 Task: Open Card Card0000000070 in Board Board0000000018 in Workspace WS0000000006 in Trello. Add Member mailaustralia7@gmail.com to Card Card0000000070 in Board Board0000000018 in Workspace WS0000000006 in Trello. Add Blue Label titled Label0000000070 to Card Card0000000070 in Board Board0000000018 in Workspace WS0000000006 in Trello. Add Checklist CL0000000070 to Card Card0000000070 in Board Board0000000018 in Workspace WS0000000006 in Trello. Add Dates with Start Date as Sep 01 2023 and Due Date as Sep 30 2023 to Card Card0000000070 in Board Board0000000018 in Workspace WS0000000006 in Trello
Action: Mouse moved to (256, 394)
Screenshot: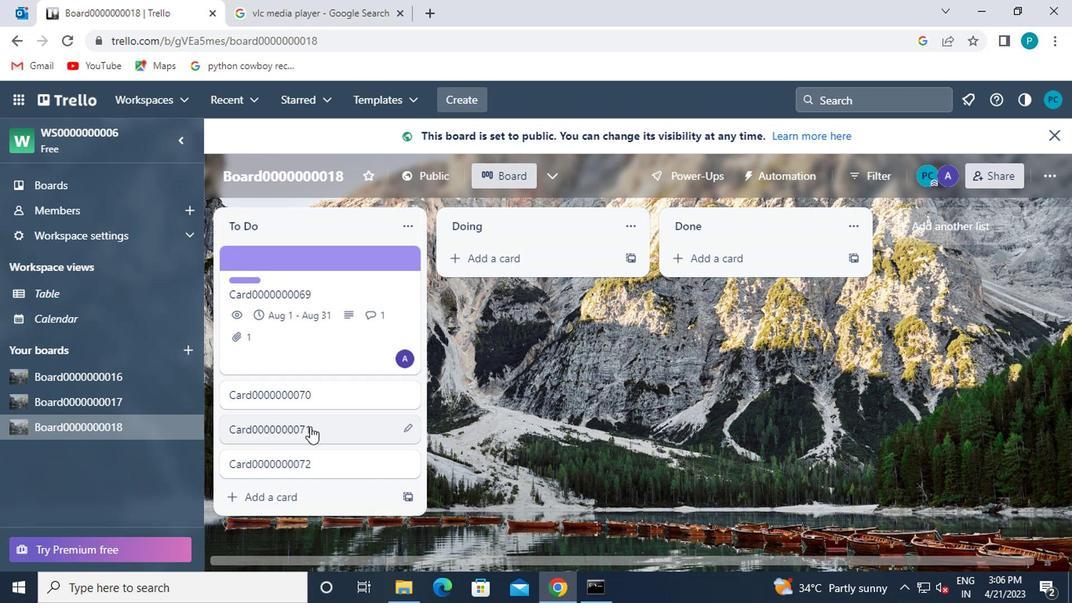 
Action: Mouse pressed left at (256, 394)
Screenshot: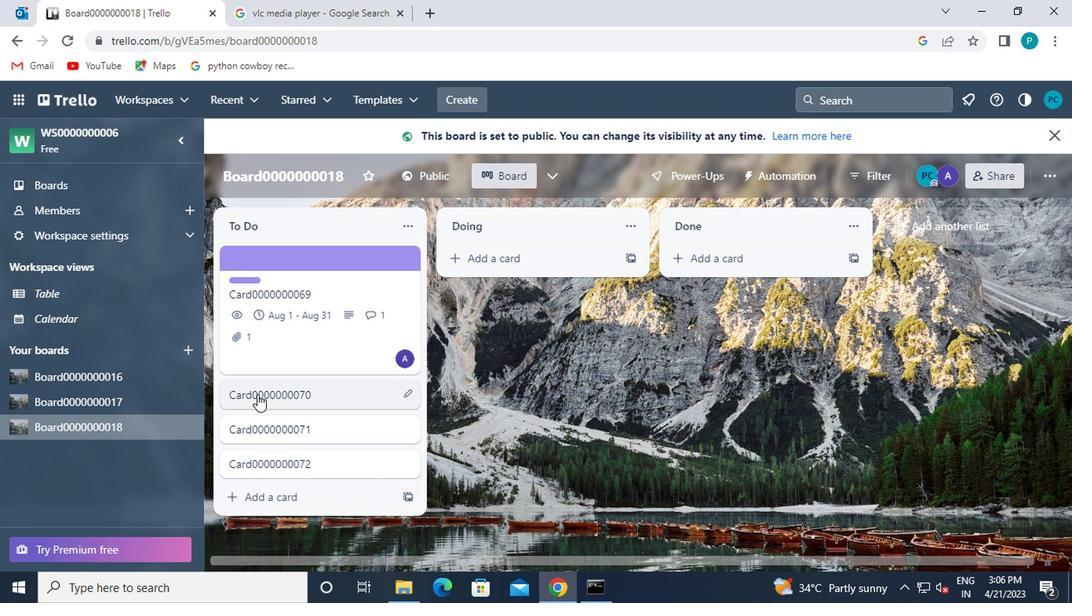 
Action: Mouse moved to (720, 282)
Screenshot: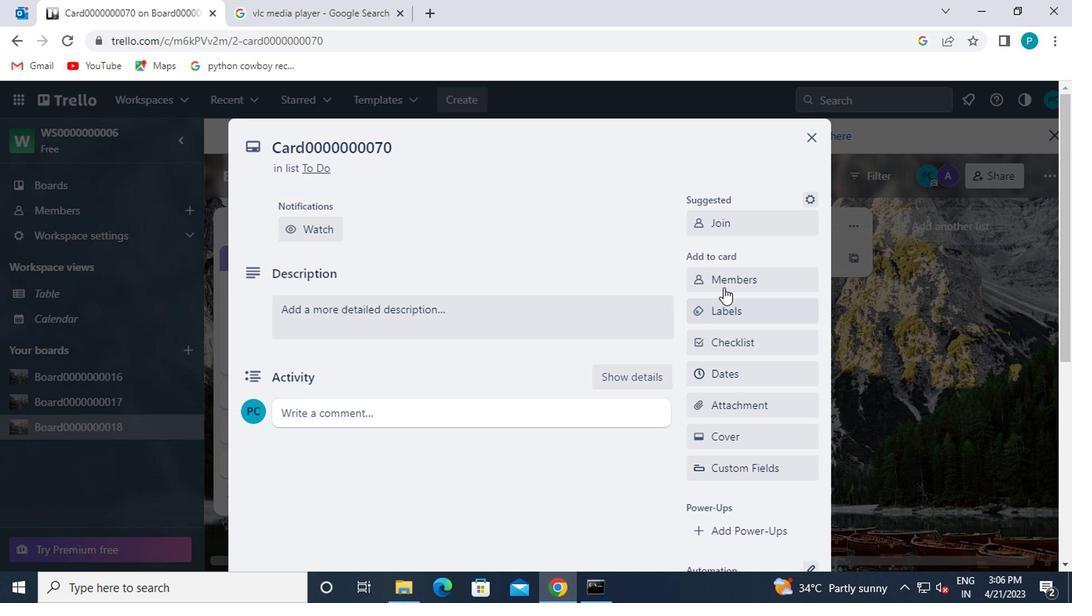 
Action: Mouse pressed left at (720, 282)
Screenshot: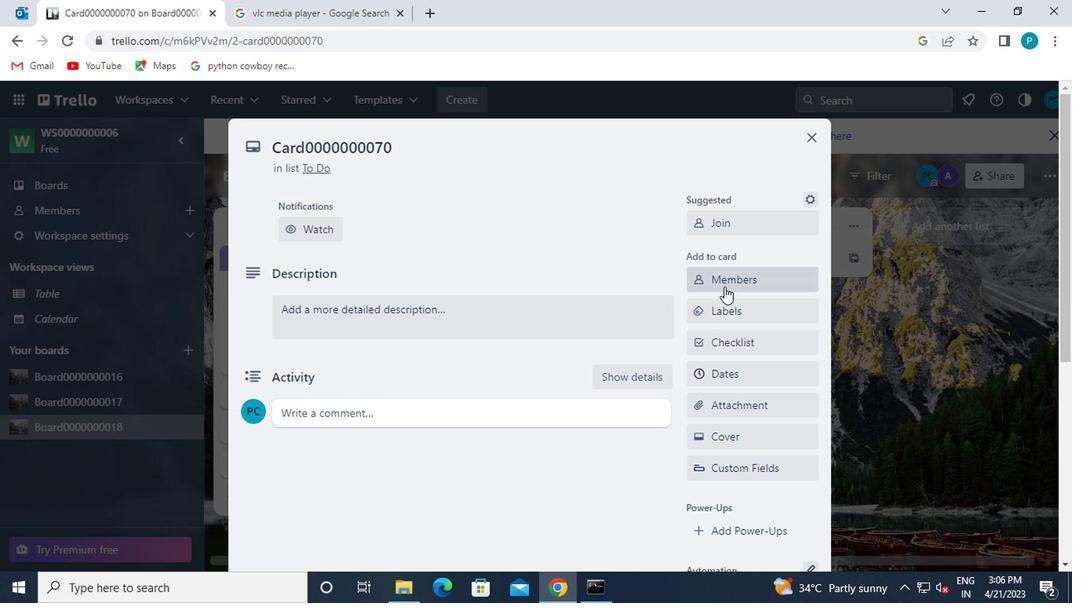 
Action: Mouse moved to (720, 348)
Screenshot: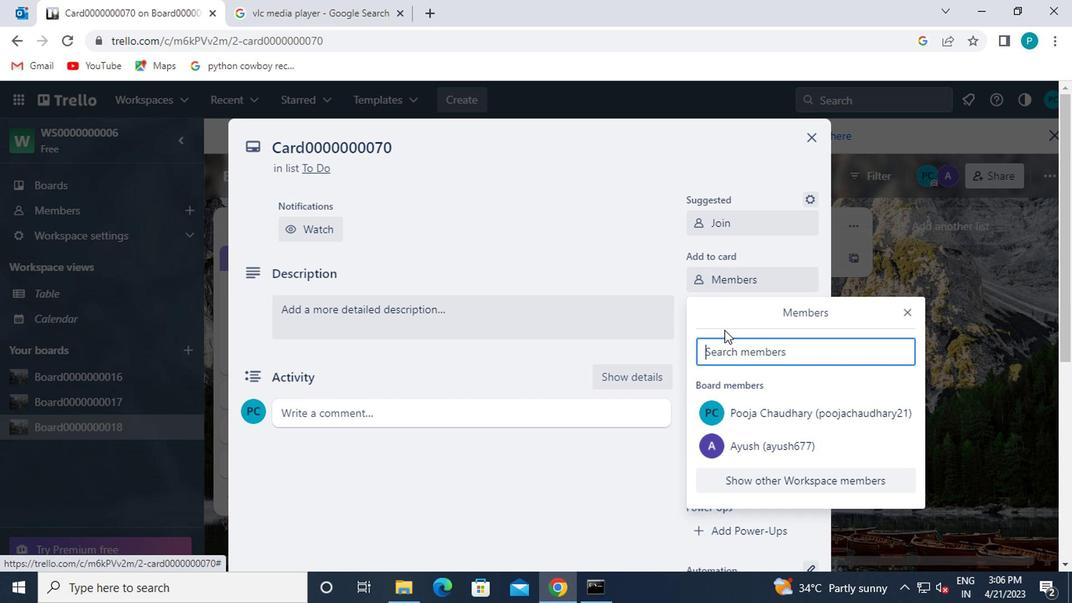 
Action: Mouse pressed left at (720, 348)
Screenshot: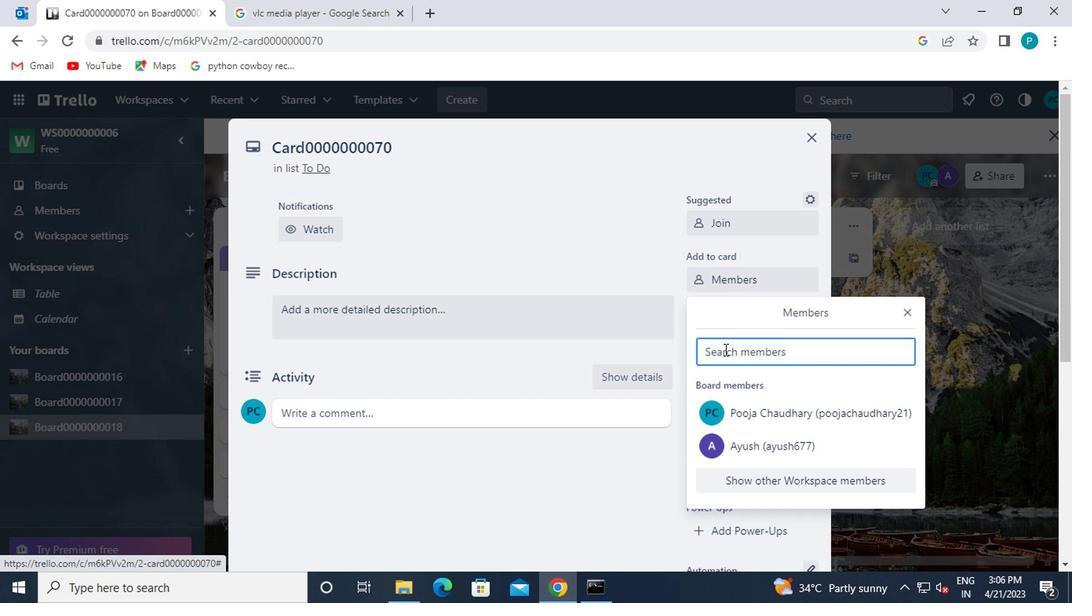 
Action: Key pressed <Key.caps_lock>mailaustralia7<Key.shift>
Screenshot: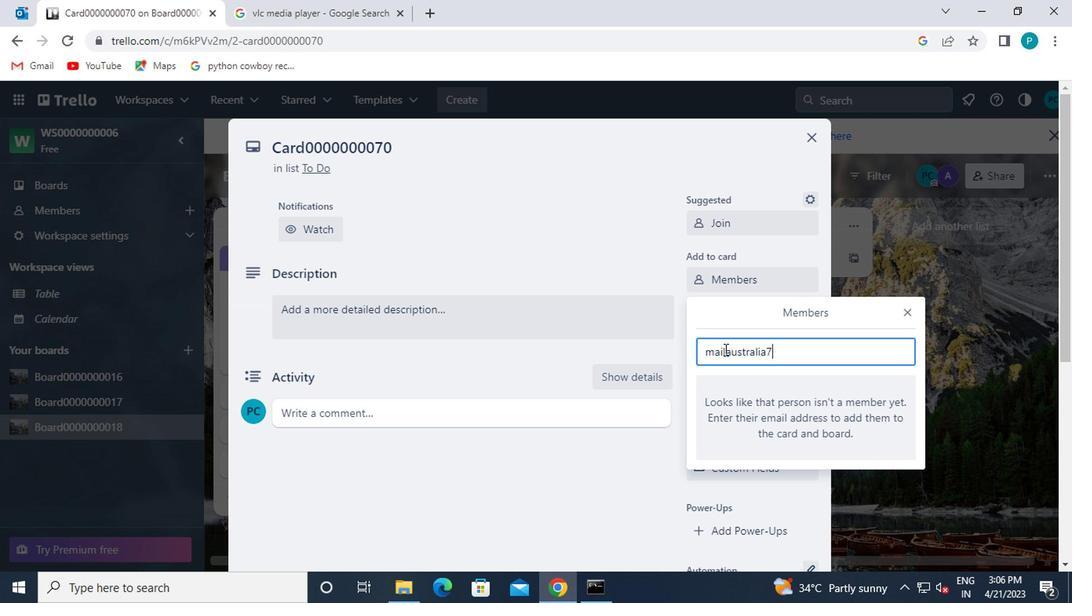 
Action: Mouse moved to (736, 342)
Screenshot: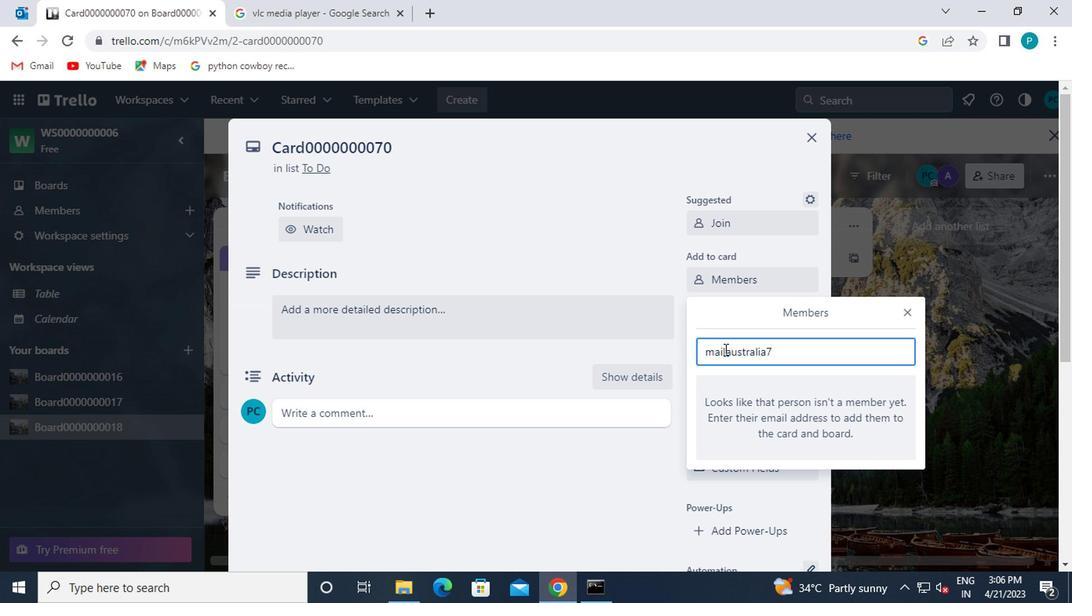 
Action: Key pressed @
Screenshot: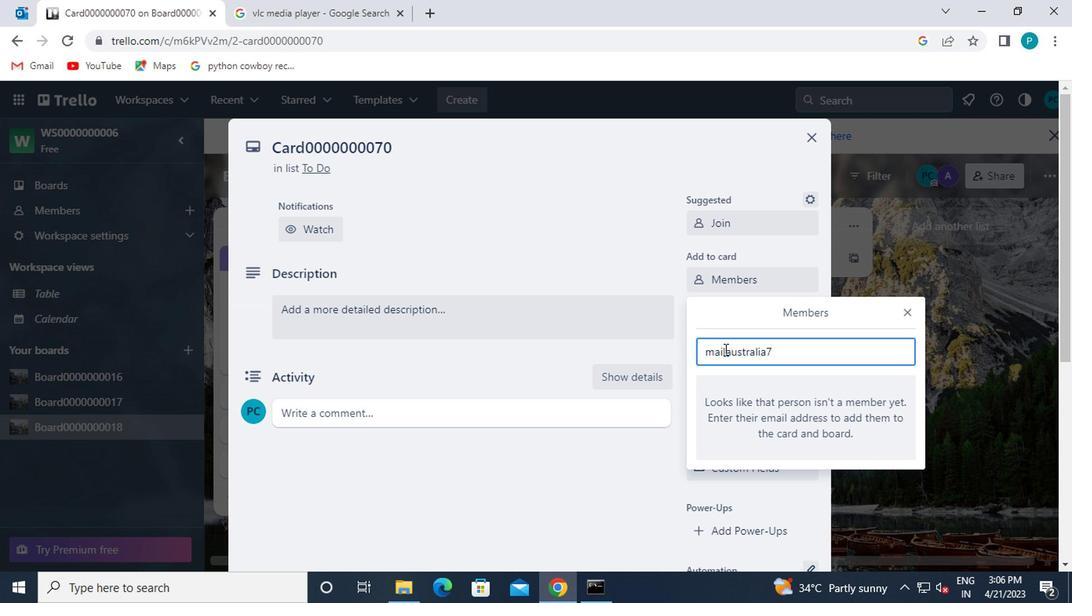 
Action: Mouse moved to (764, 325)
Screenshot: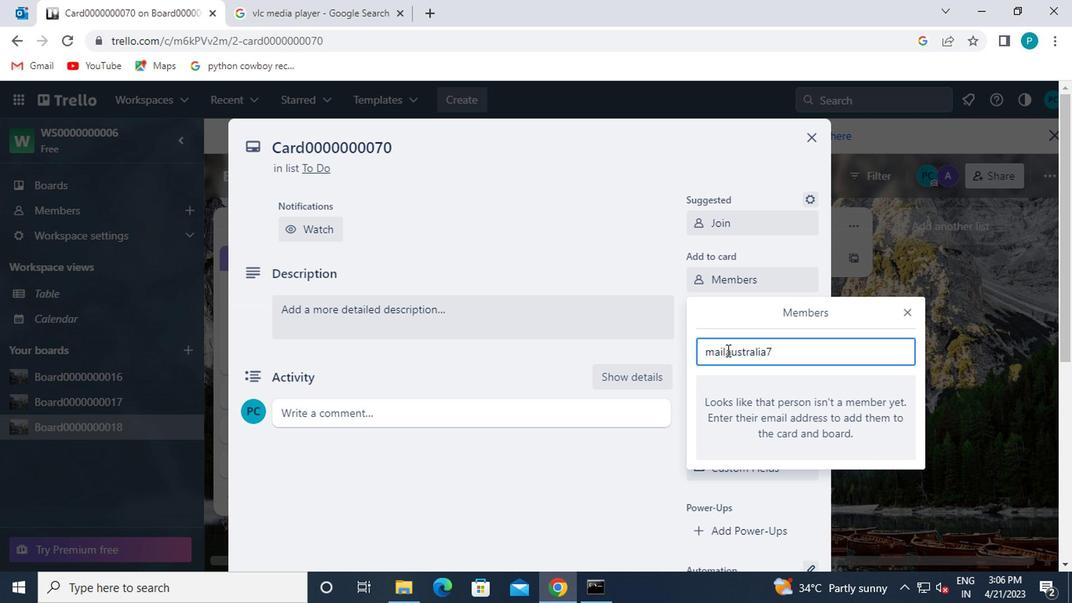 
Action: Key pressed GMAIL.COM
Screenshot: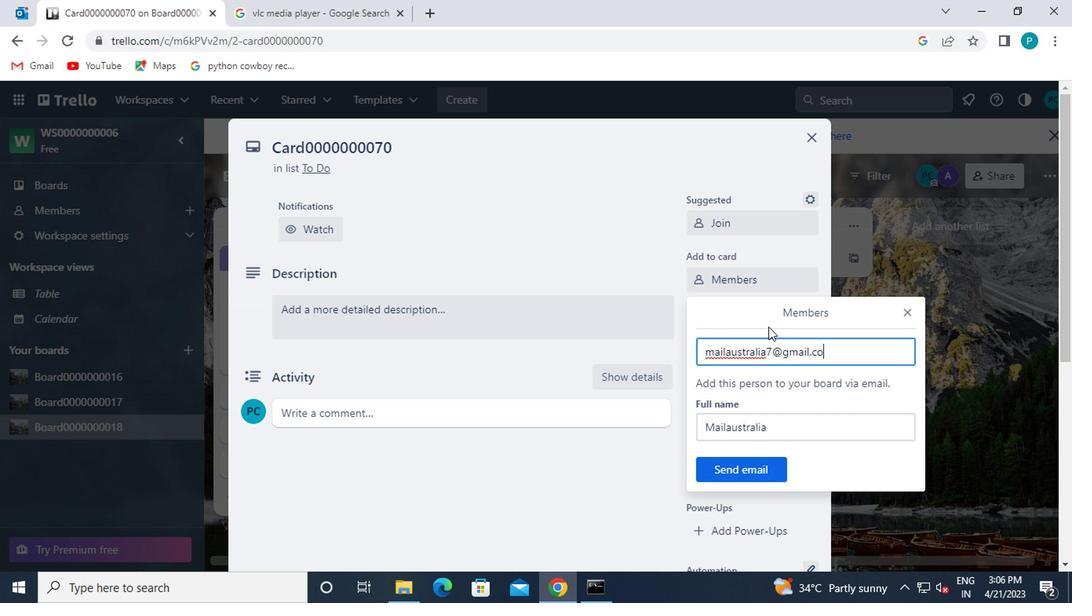 
Action: Mouse moved to (757, 465)
Screenshot: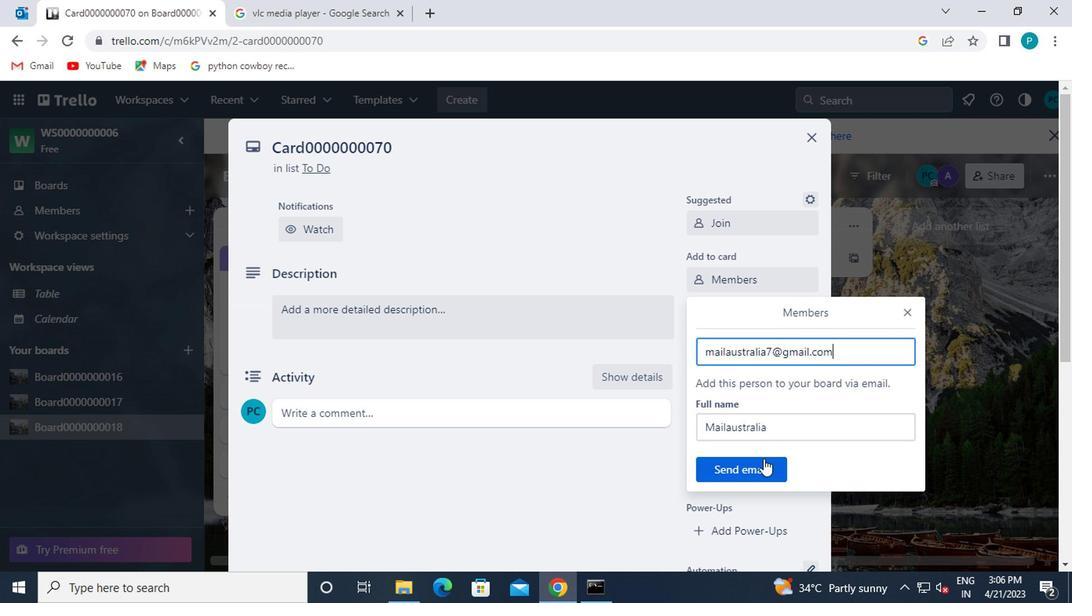 
Action: Mouse pressed left at (757, 465)
Screenshot: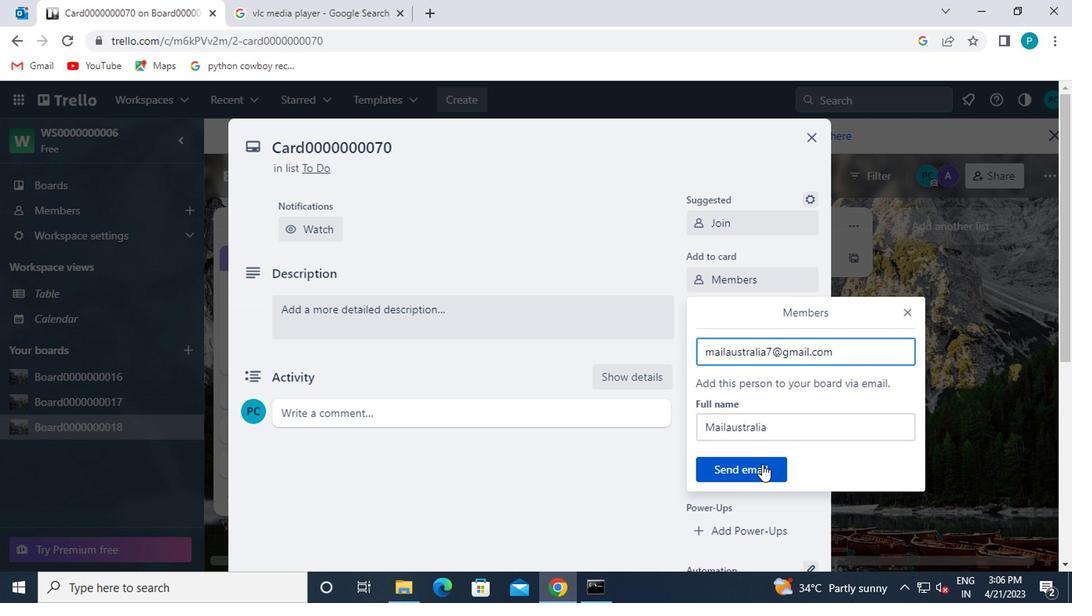 
Action: Mouse moved to (750, 304)
Screenshot: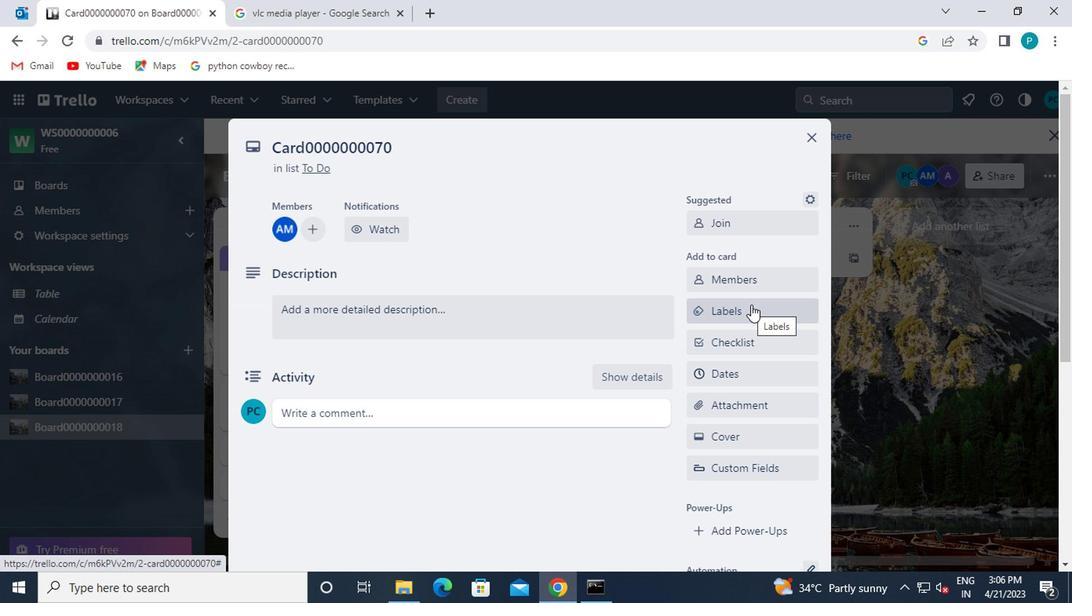 
Action: Mouse pressed left at (750, 304)
Screenshot: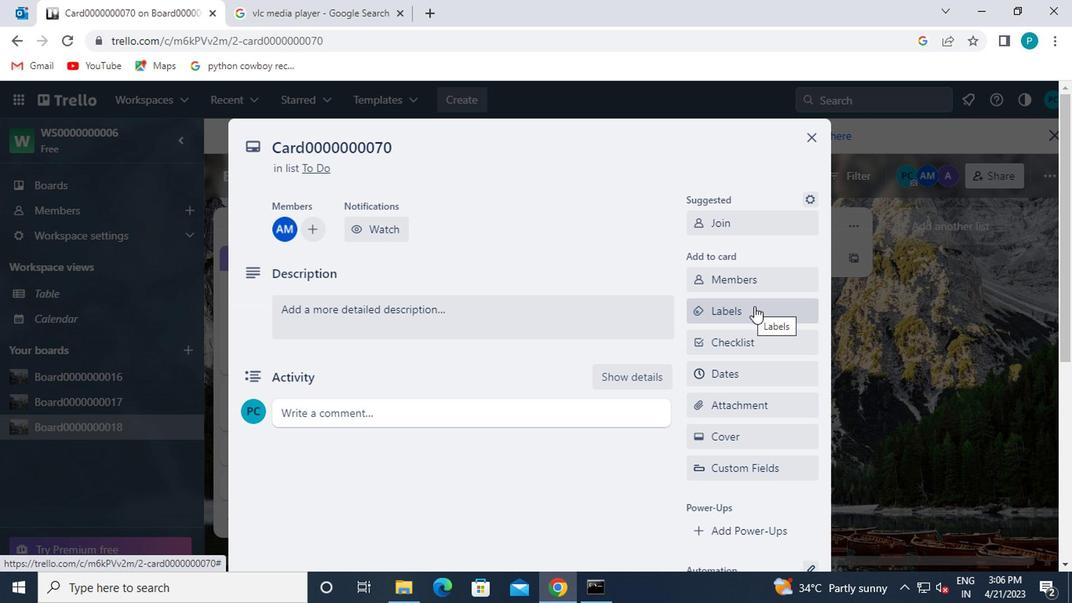 
Action: Mouse moved to (773, 439)
Screenshot: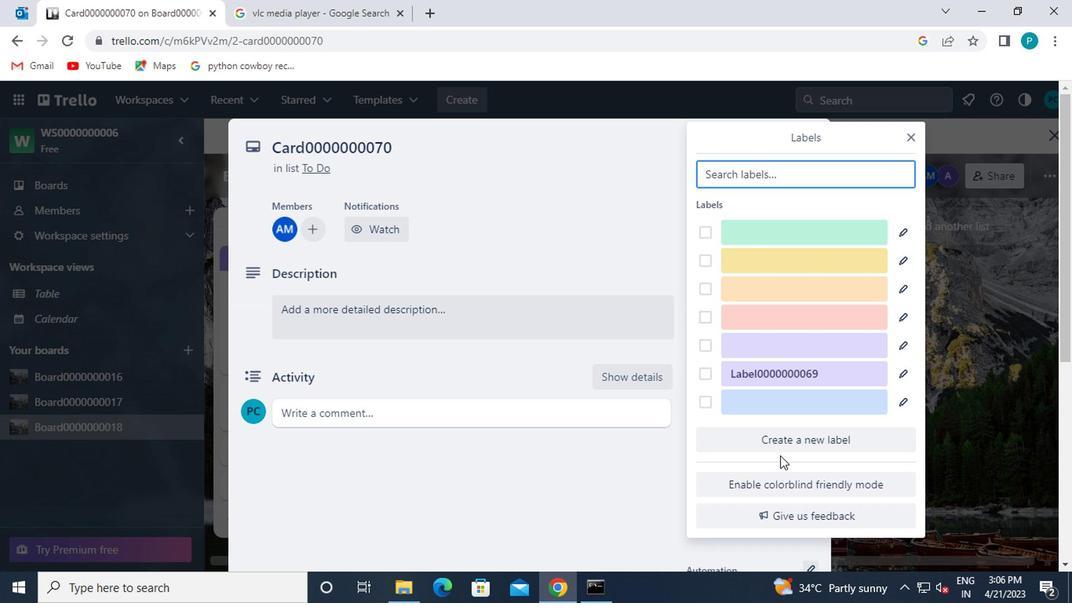 
Action: Mouse pressed left at (773, 439)
Screenshot: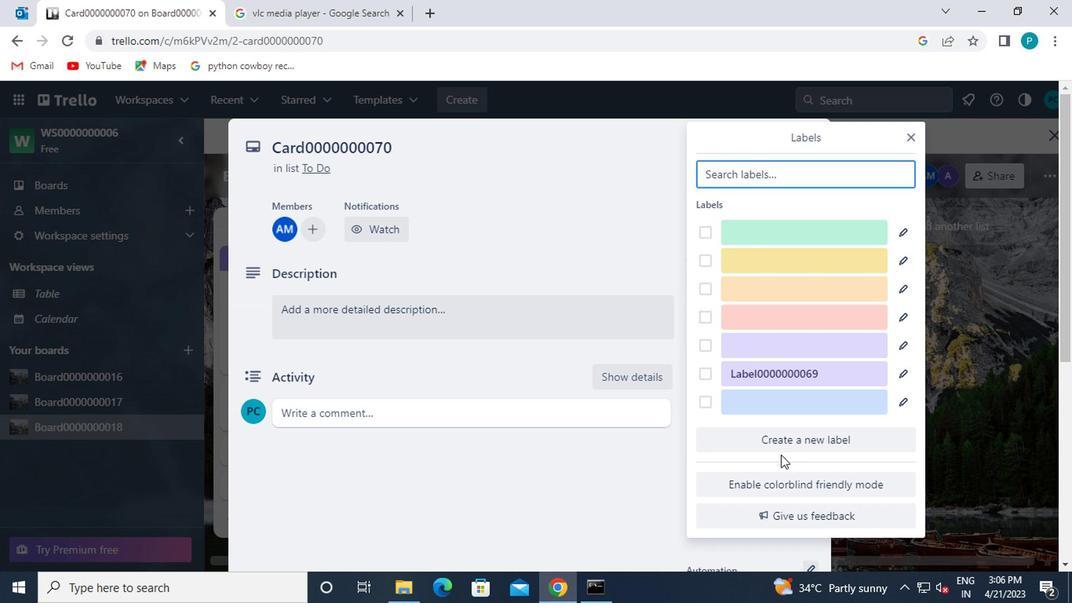 
Action: Mouse moved to (723, 447)
Screenshot: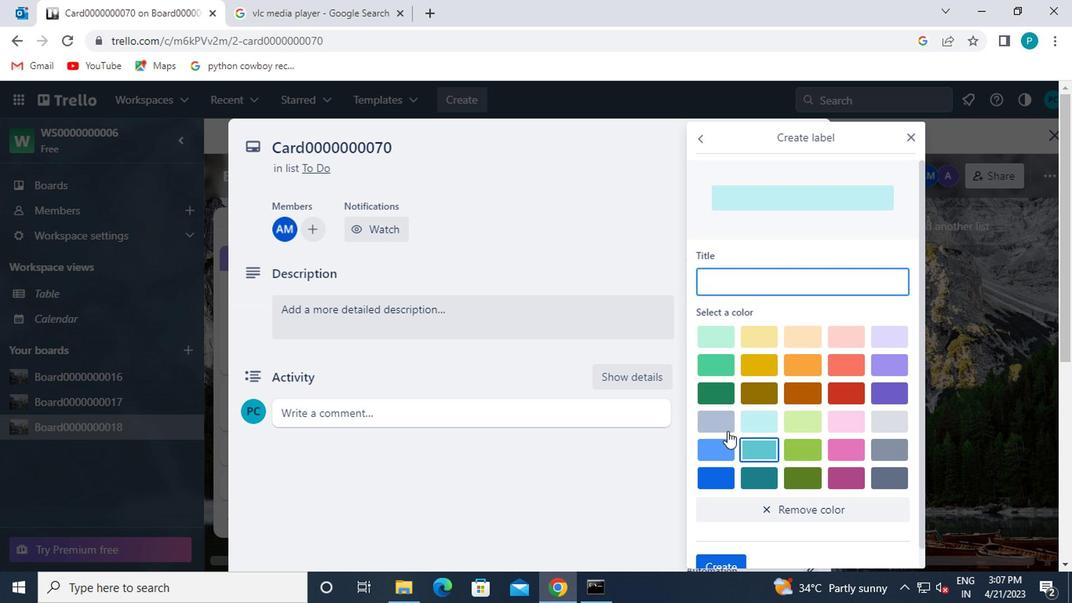 
Action: Mouse pressed left at (723, 447)
Screenshot: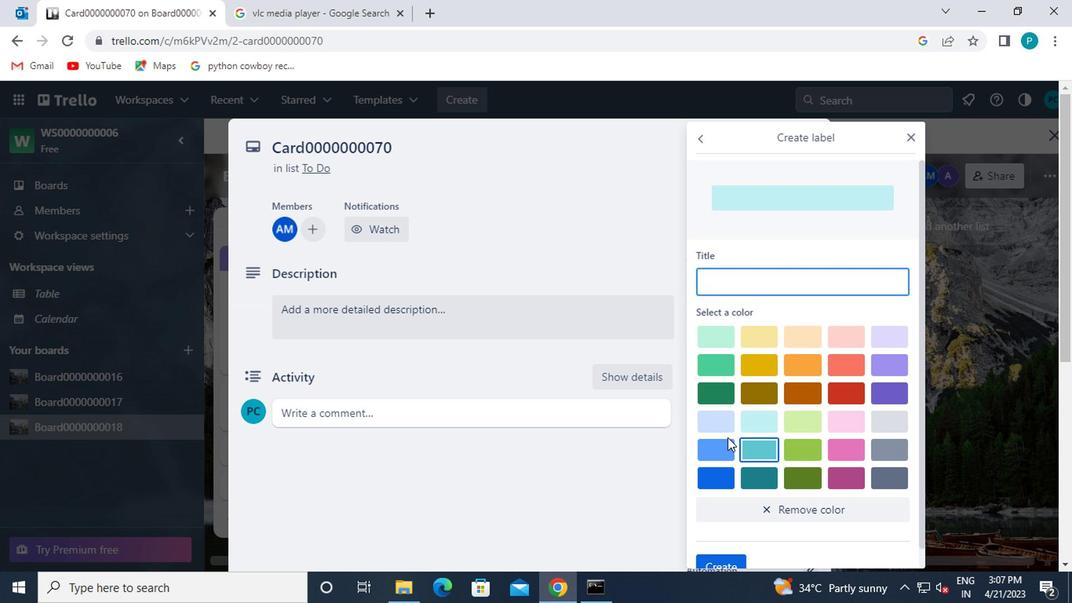 
Action: Mouse moved to (704, 284)
Screenshot: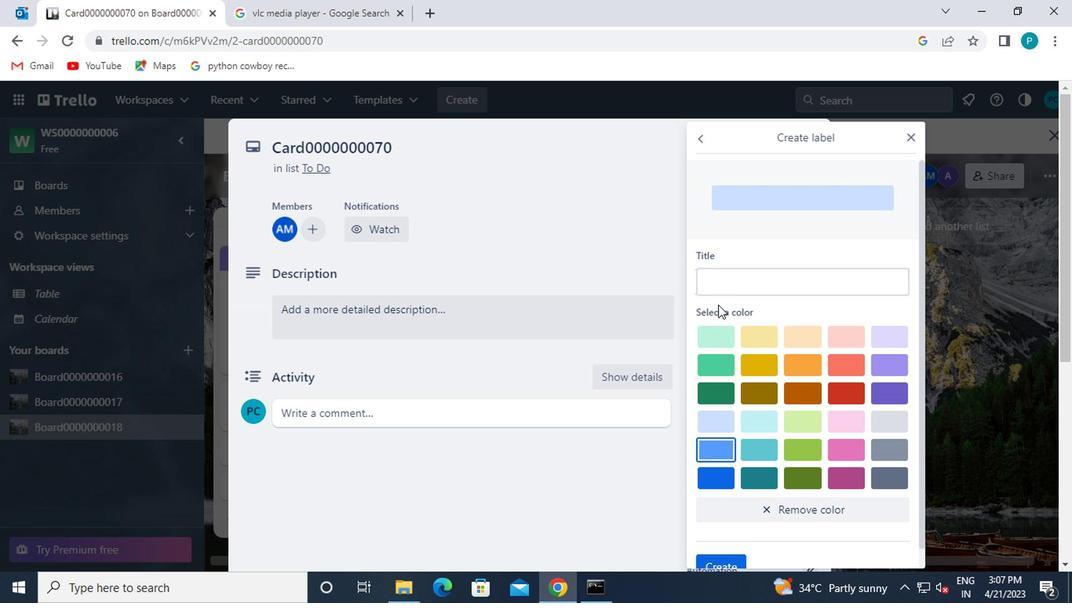 
Action: Mouse pressed left at (704, 284)
Screenshot: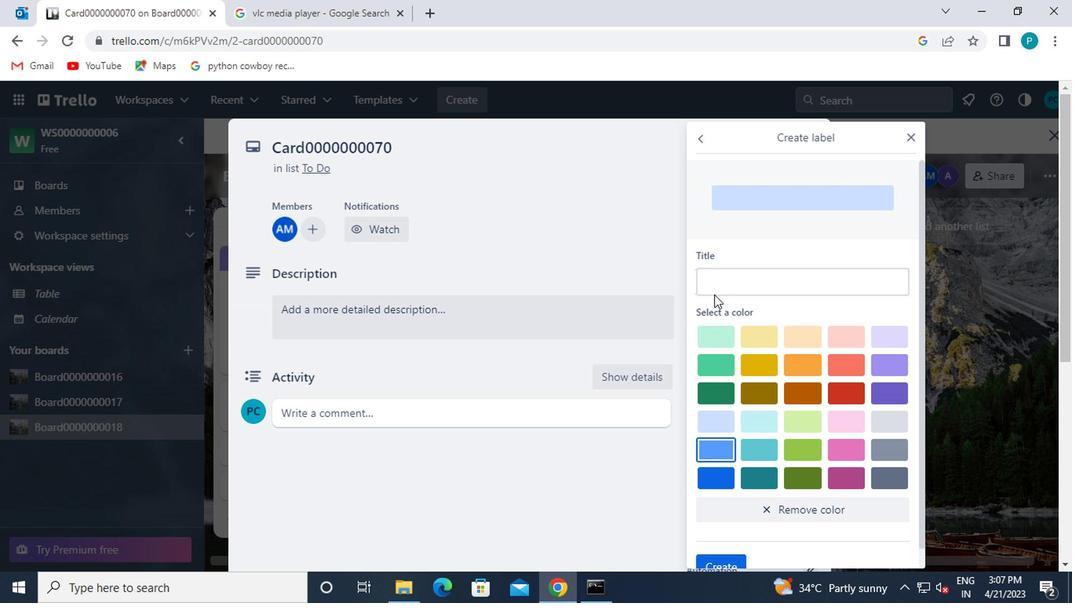 
Action: Key pressed <Key.caps_lock>L<Key.caps_lock>ABEL0000000070
Screenshot: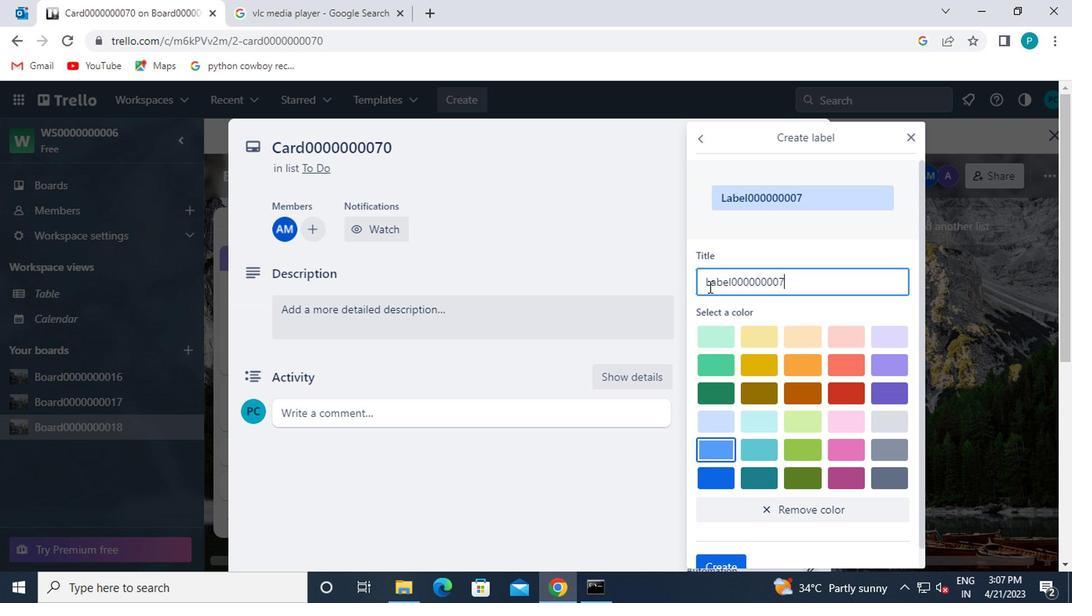 
Action: Mouse moved to (698, 334)
Screenshot: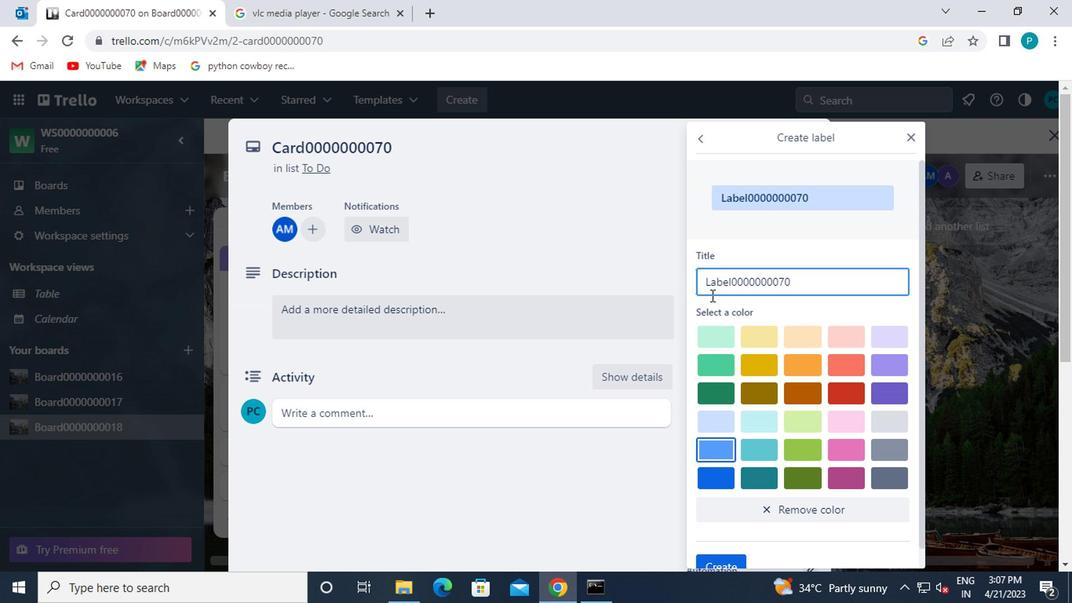 
Action: Mouse scrolled (698, 333) with delta (0, 0)
Screenshot: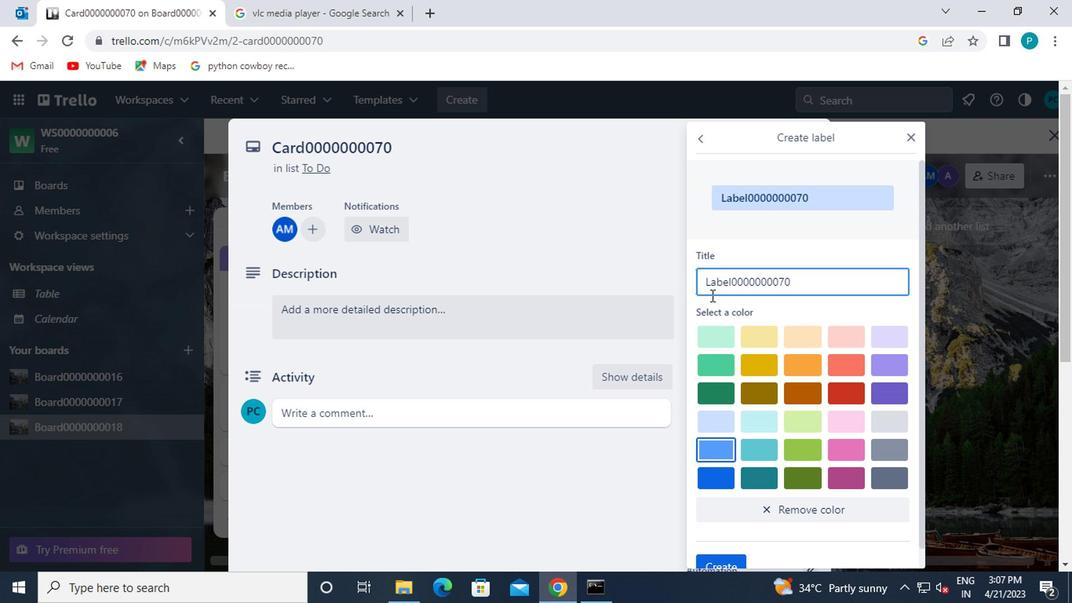 
Action: Mouse moved to (694, 362)
Screenshot: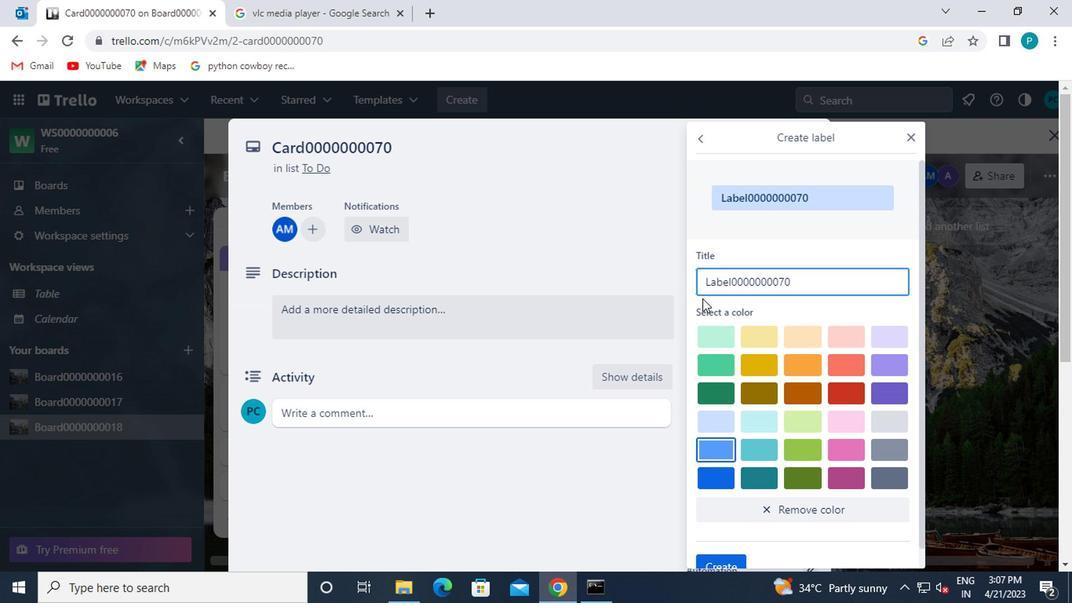 
Action: Mouse scrolled (694, 361) with delta (0, -1)
Screenshot: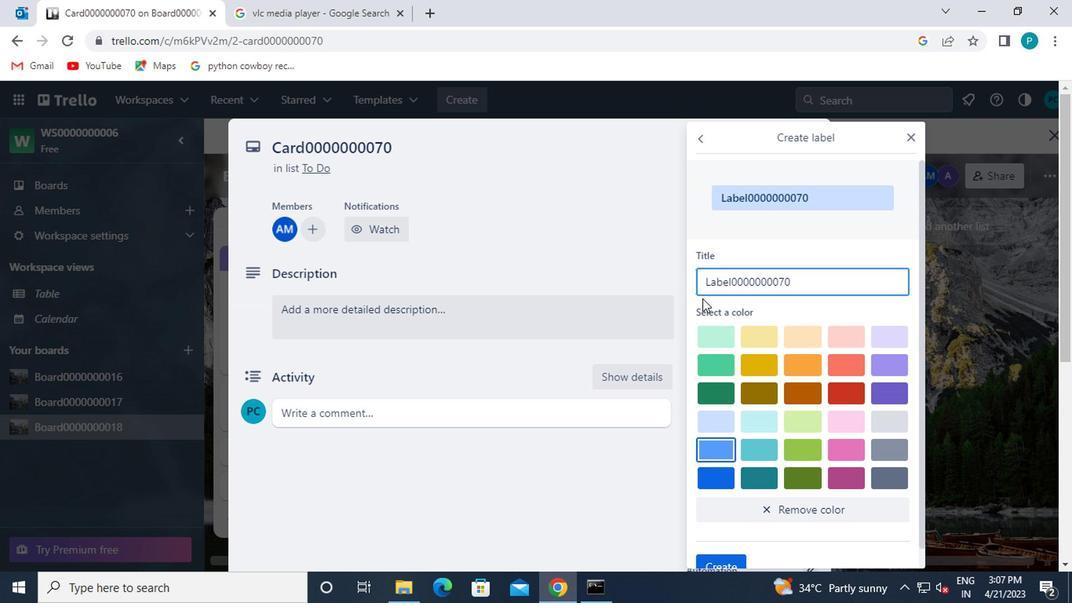 
Action: Mouse moved to (717, 548)
Screenshot: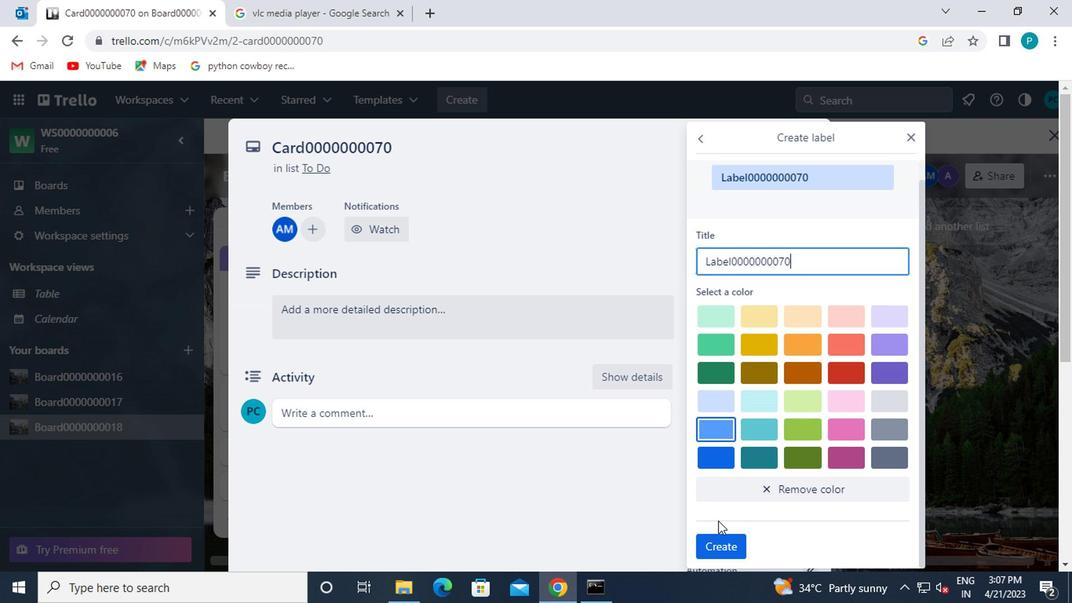 
Action: Mouse pressed left at (717, 548)
Screenshot: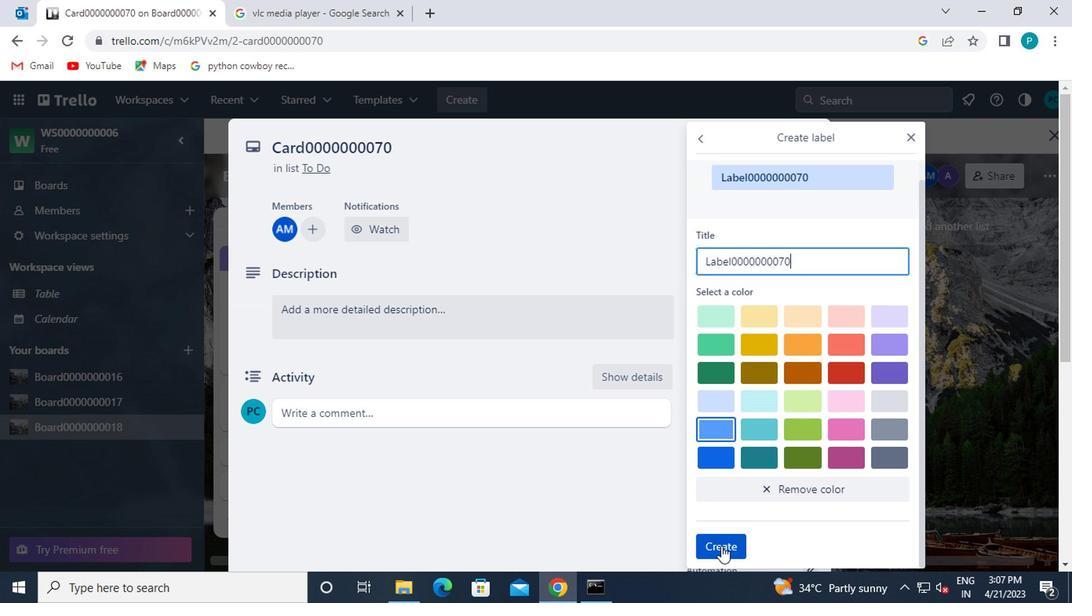 
Action: Mouse moved to (903, 132)
Screenshot: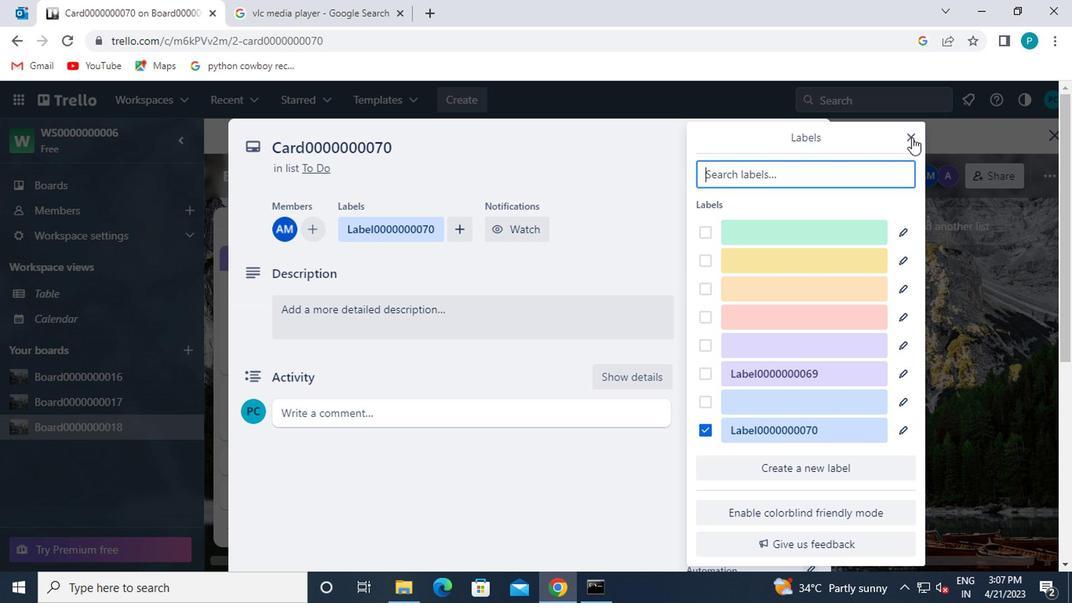 
Action: Mouse pressed left at (903, 132)
Screenshot: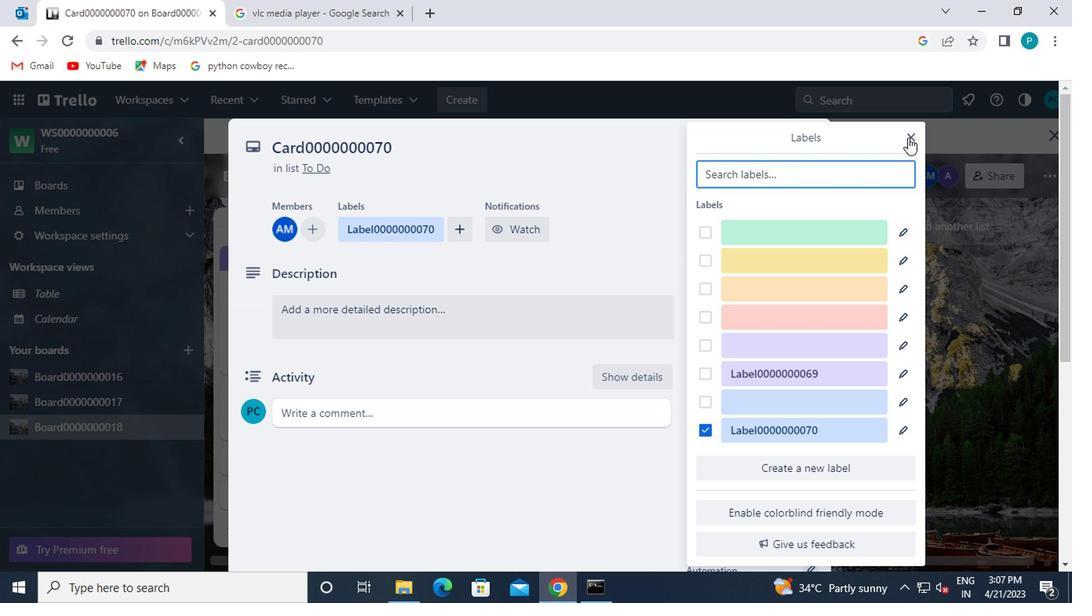 
Action: Mouse moved to (739, 344)
Screenshot: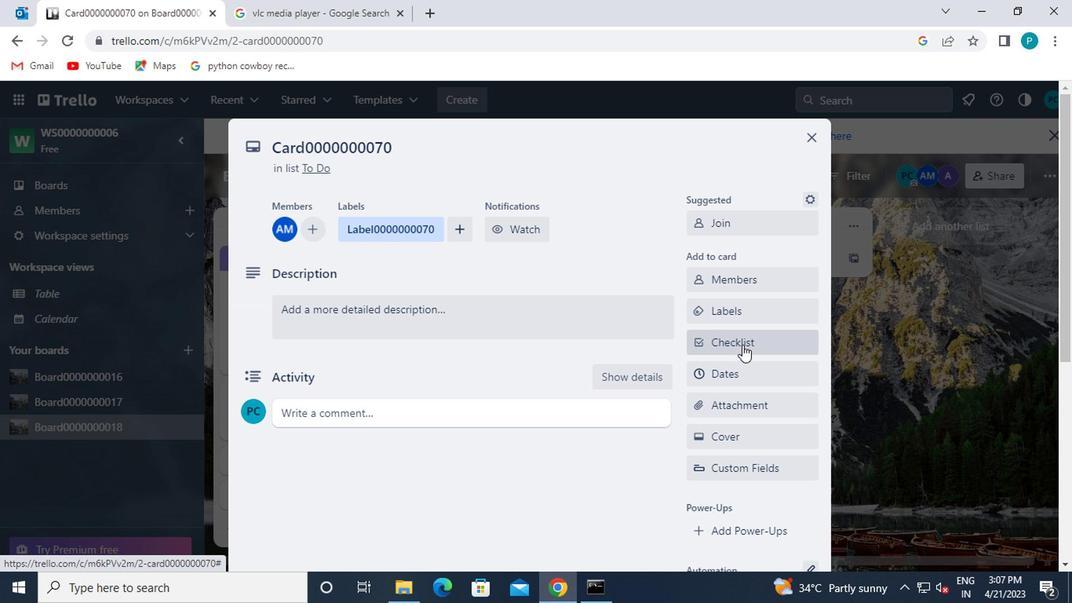 
Action: Mouse pressed left at (739, 344)
Screenshot: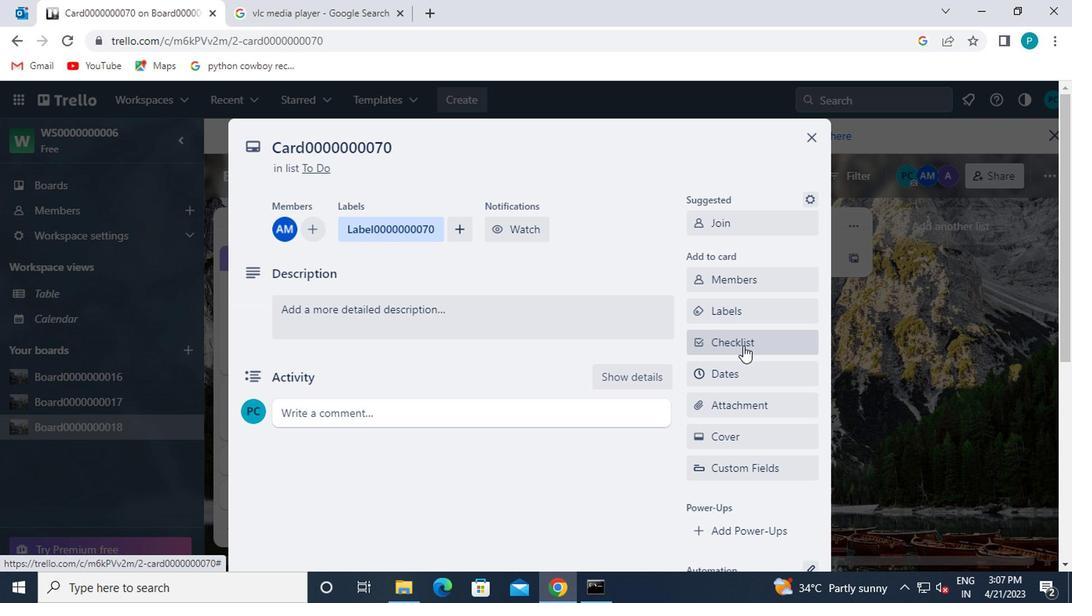 
Action: Mouse moved to (777, 422)
Screenshot: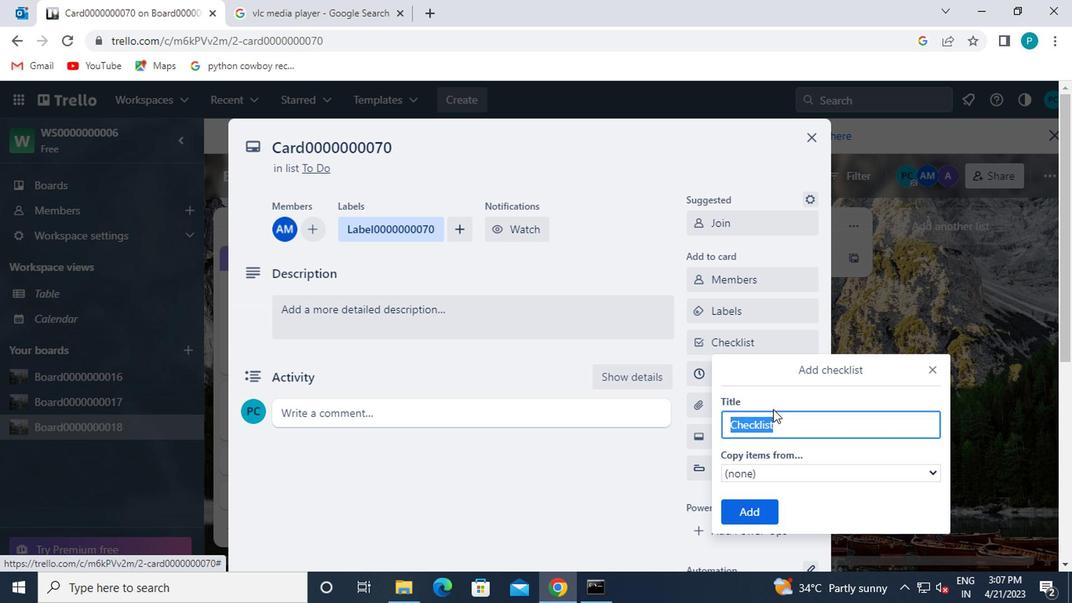 
Action: Key pressed <Key.caps_lock>CL0000000070
Screenshot: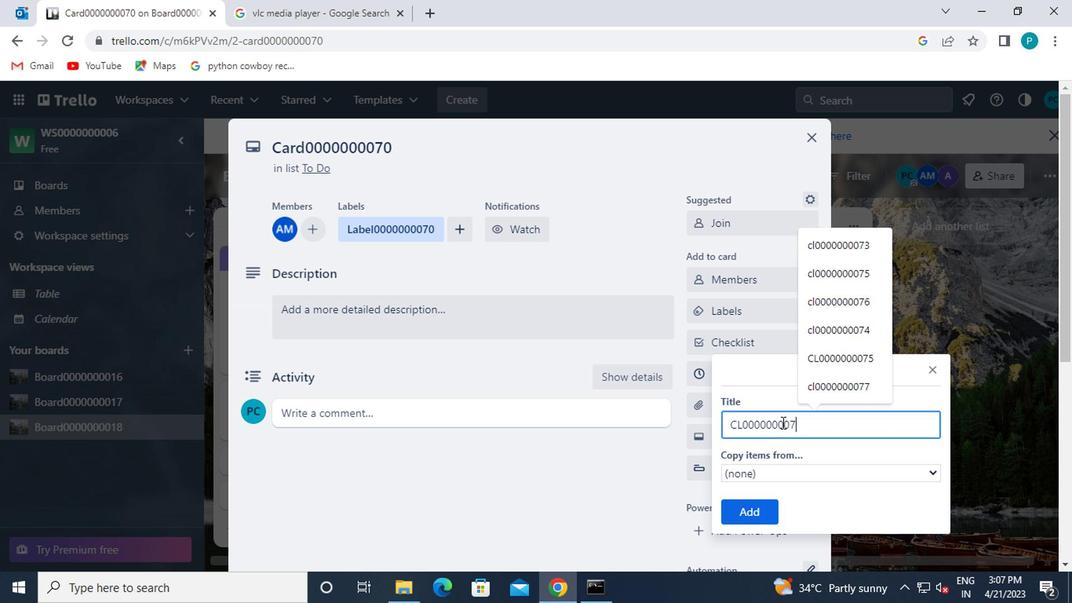 
Action: Mouse moved to (755, 520)
Screenshot: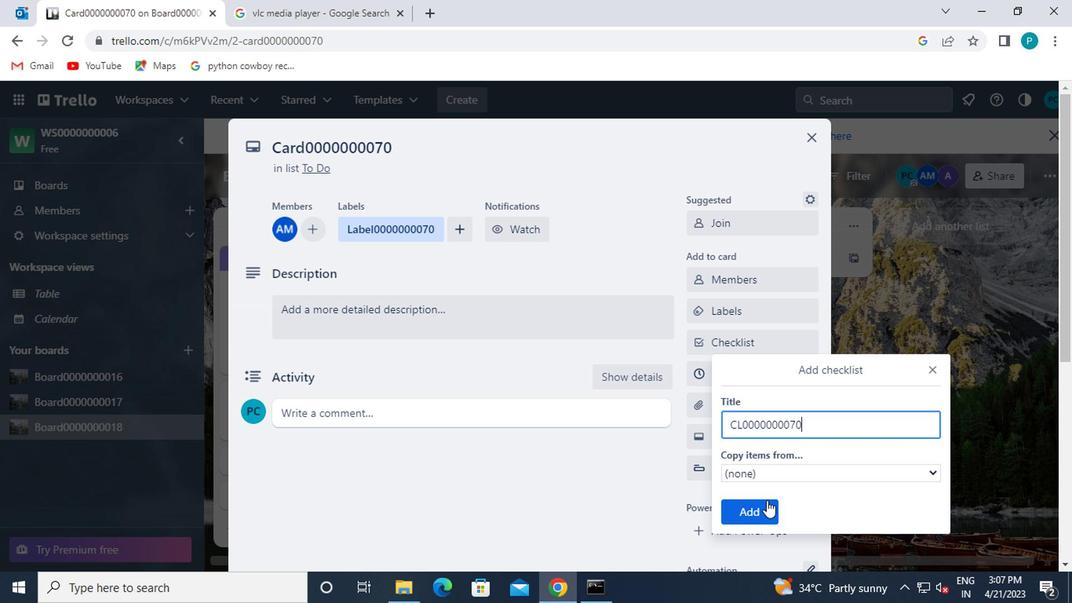 
Action: Mouse pressed left at (755, 520)
Screenshot: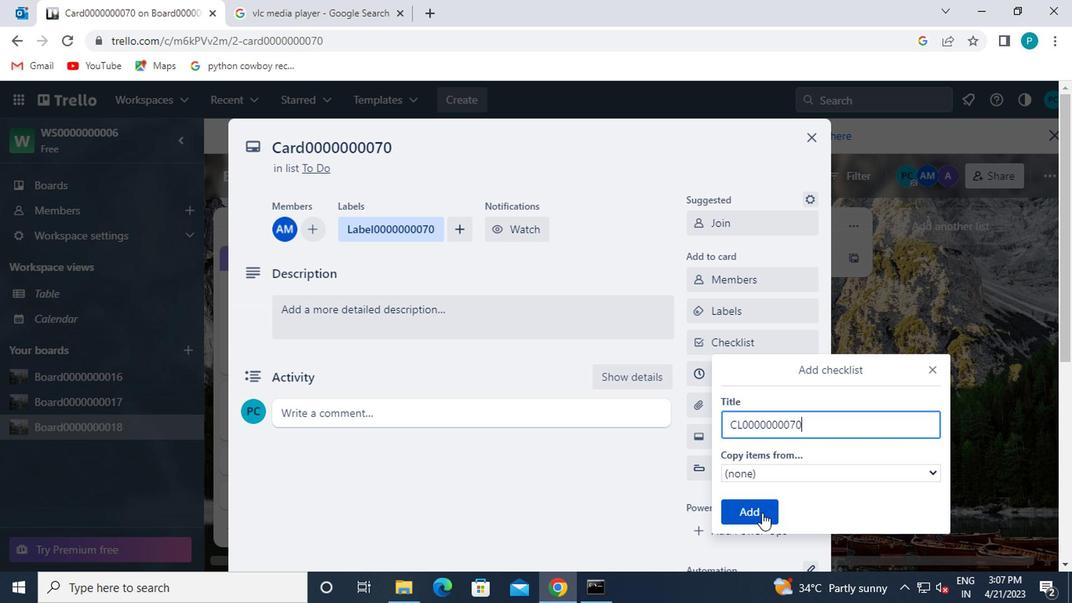 
Action: Mouse moved to (702, 366)
Screenshot: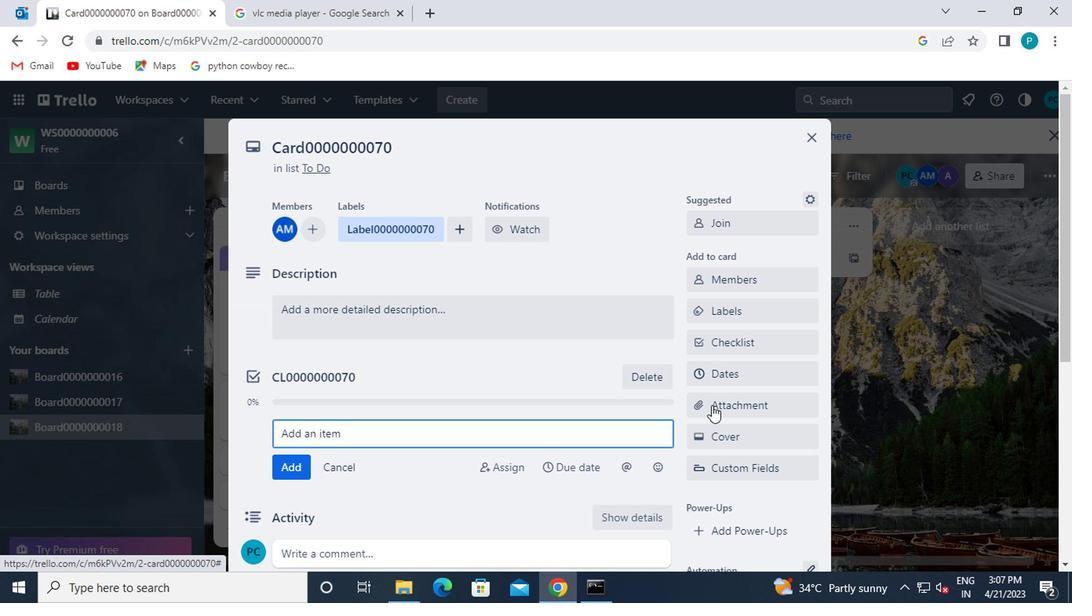 
Action: Mouse pressed left at (702, 366)
Screenshot: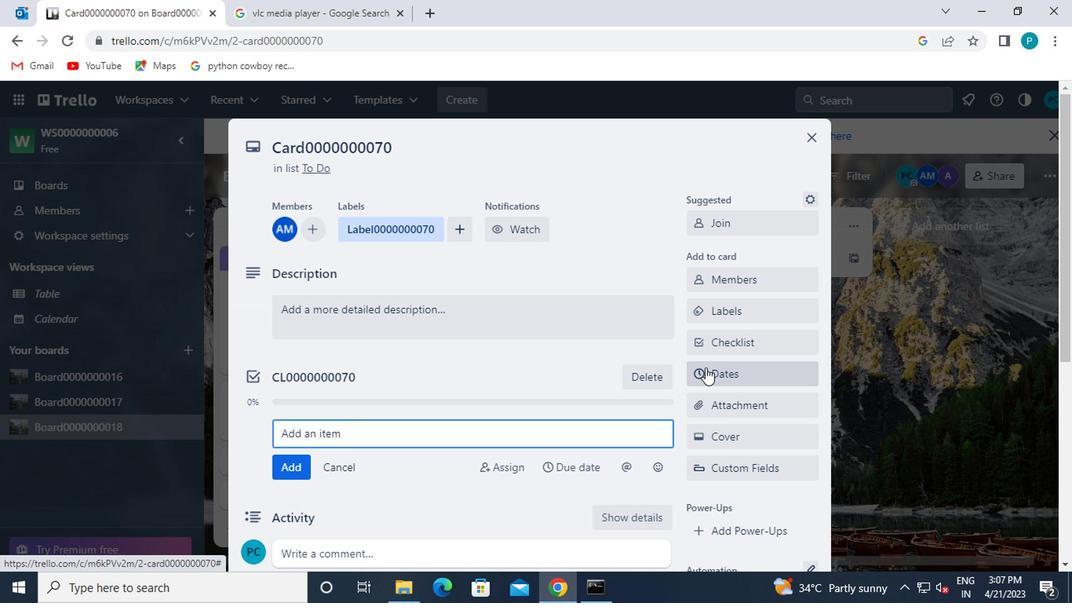 
Action: Mouse moved to (698, 411)
Screenshot: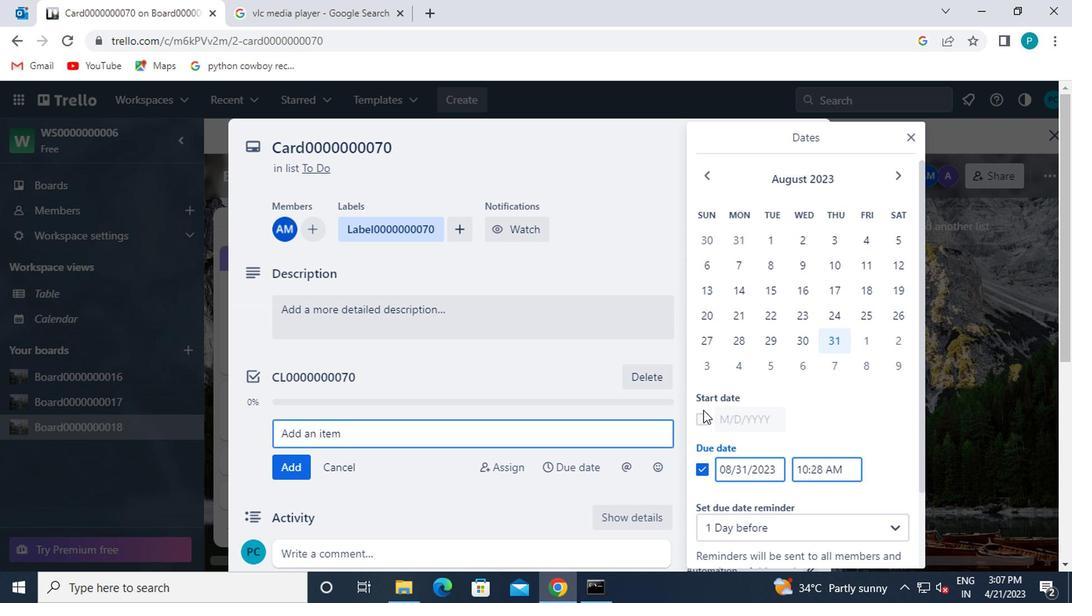 
Action: Mouse pressed left at (698, 411)
Screenshot: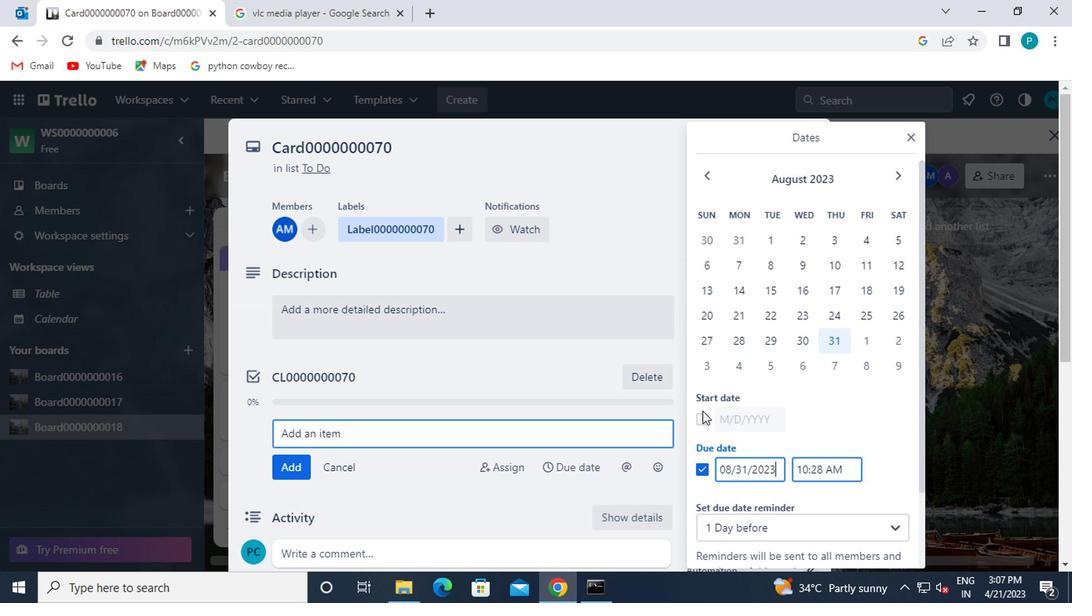 
Action: Mouse moved to (898, 169)
Screenshot: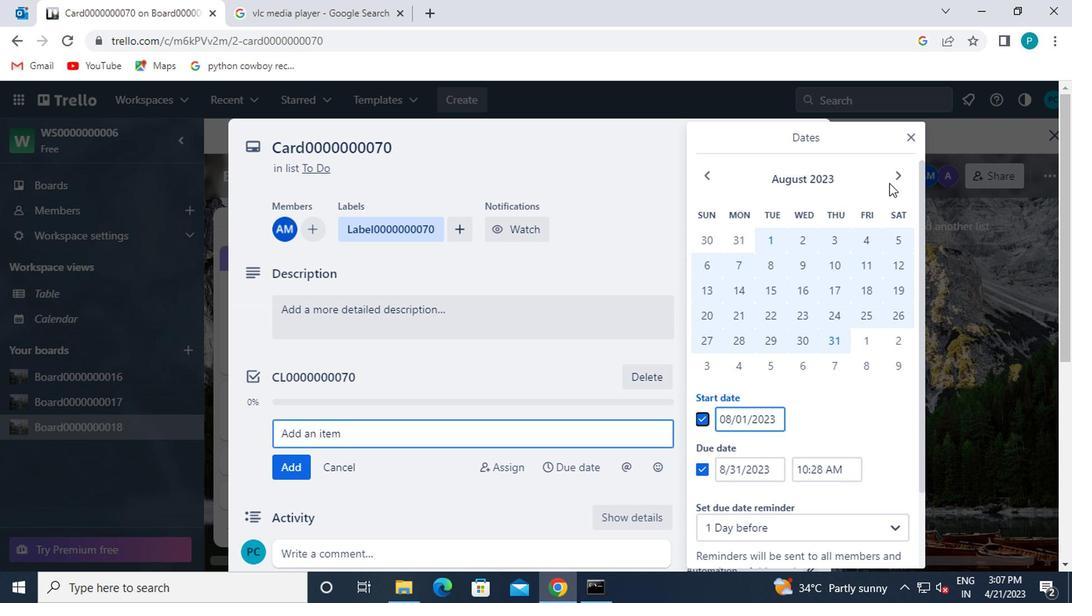 
Action: Mouse pressed left at (898, 169)
Screenshot: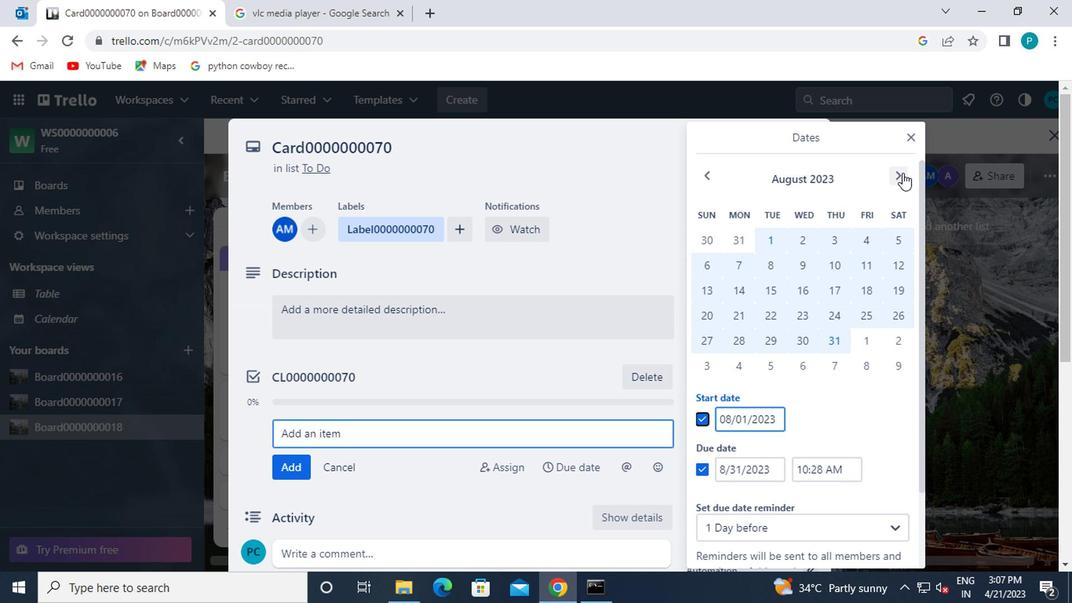 
Action: Mouse moved to (852, 229)
Screenshot: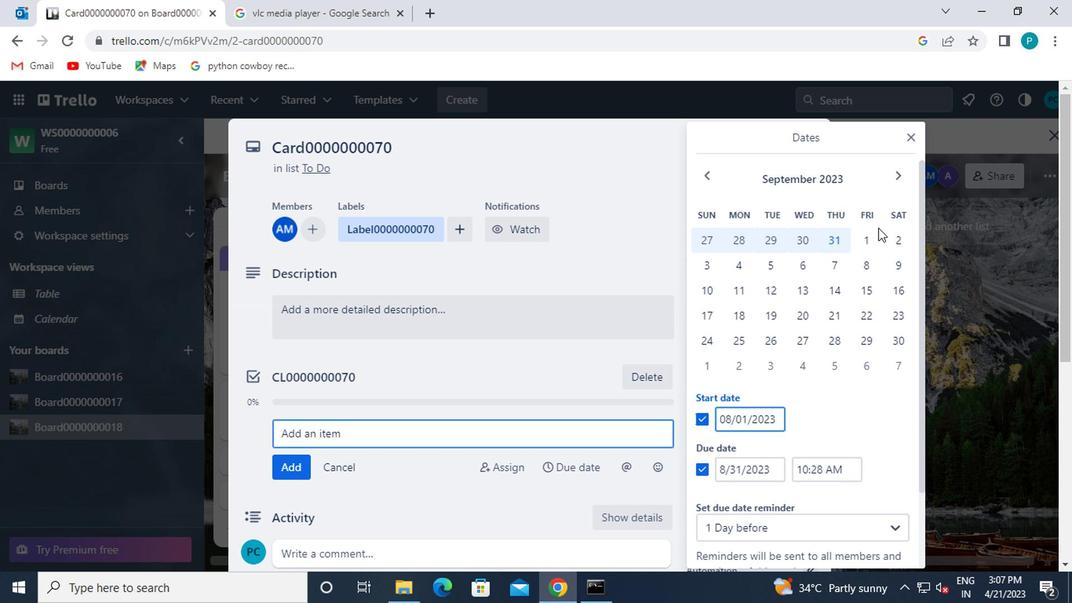 
Action: Mouse pressed left at (852, 229)
Screenshot: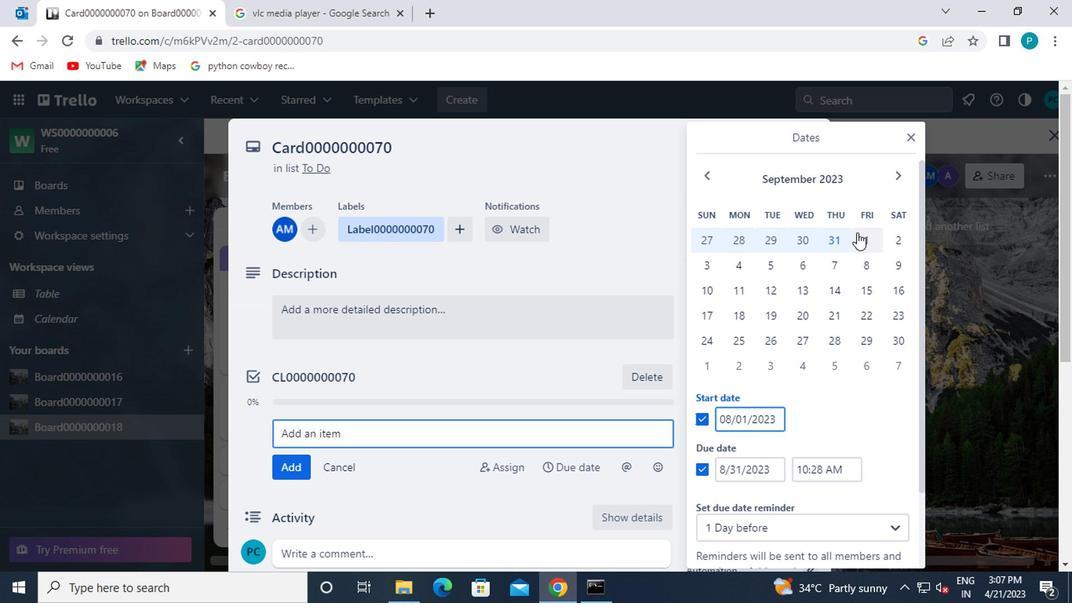 
Action: Mouse moved to (885, 344)
Screenshot: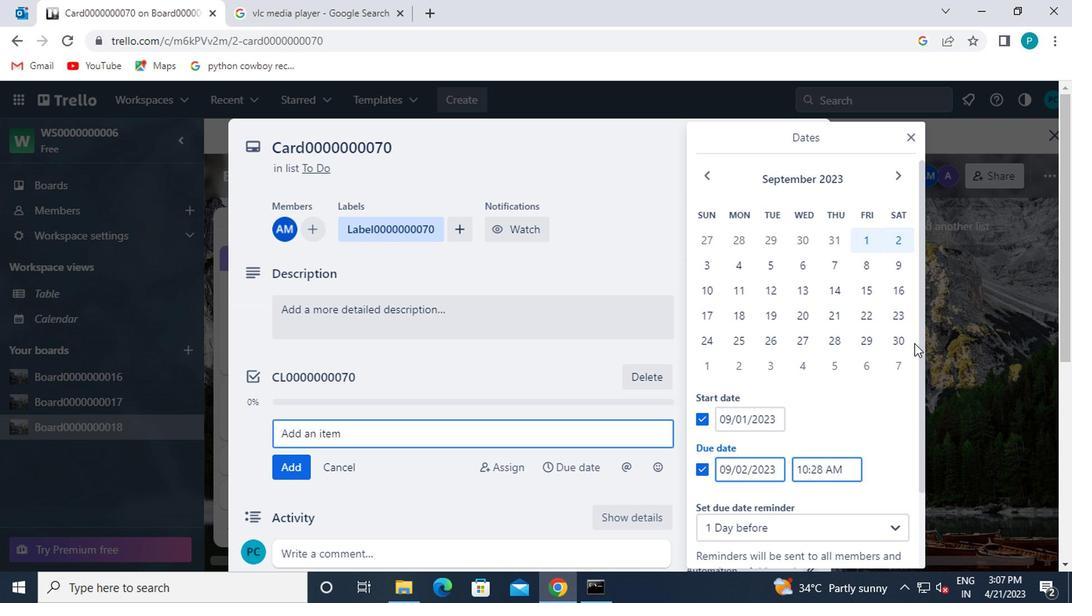 
Action: Mouse pressed left at (885, 344)
Screenshot: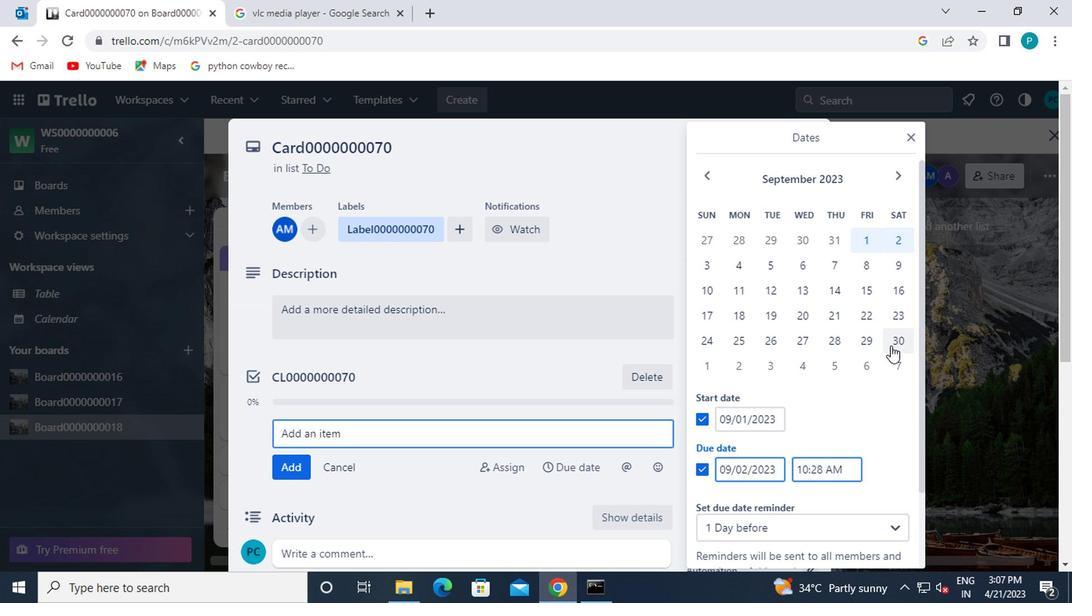 
Action: Mouse moved to (817, 390)
Screenshot: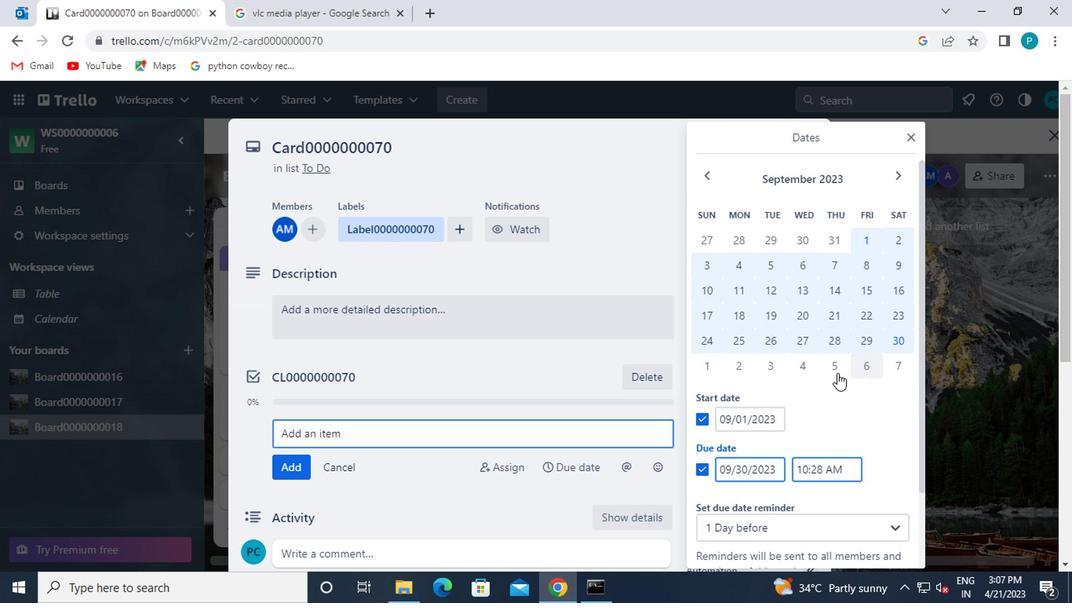 
Action: Mouse scrolled (817, 390) with delta (0, 0)
Screenshot: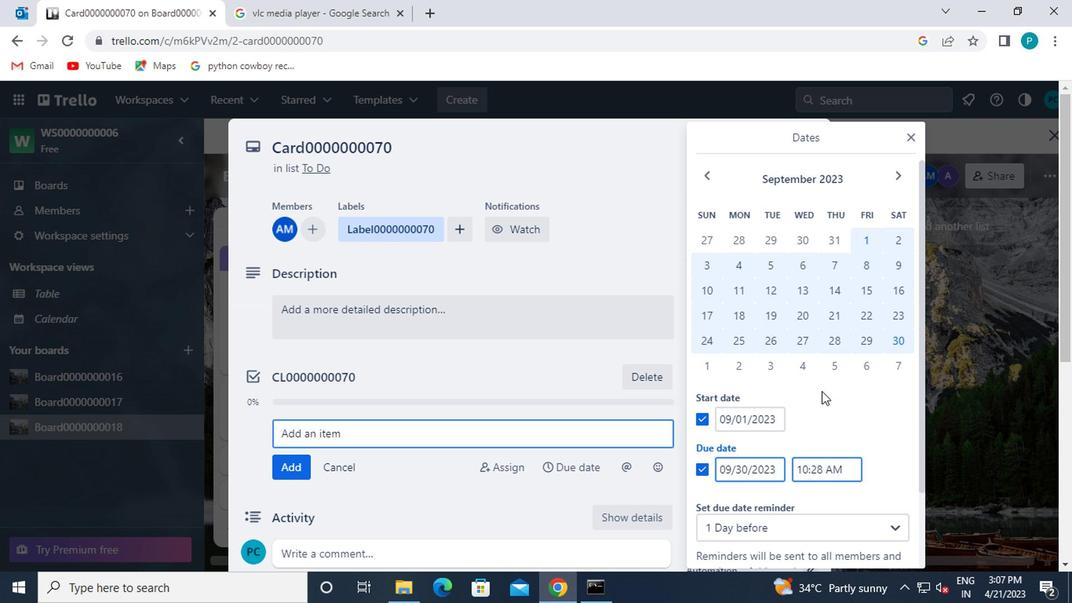 
Action: Mouse moved to (795, 522)
Screenshot: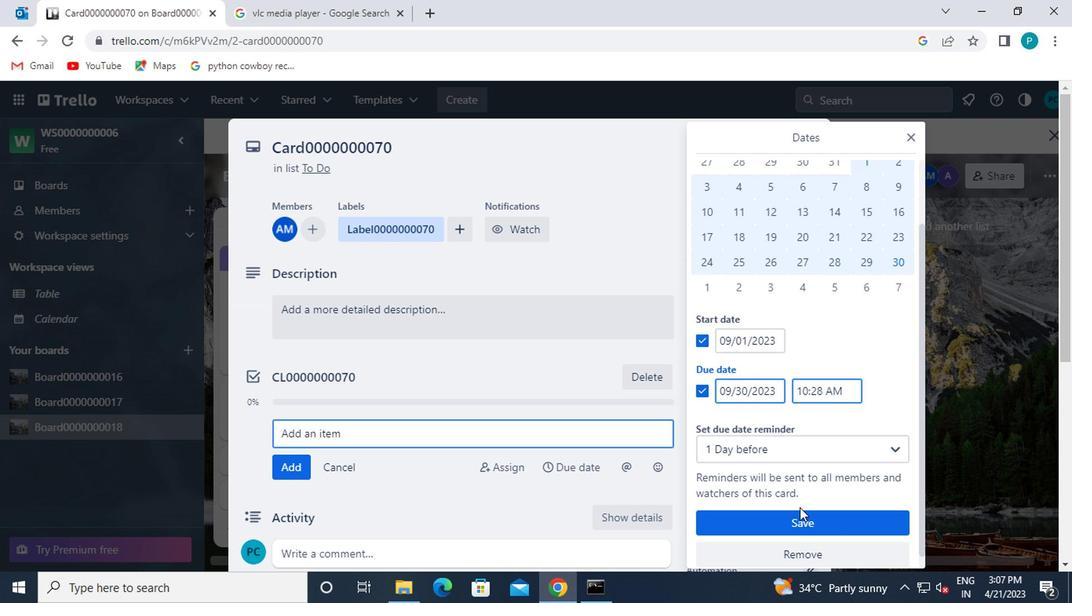 
Action: Mouse pressed left at (795, 522)
Screenshot: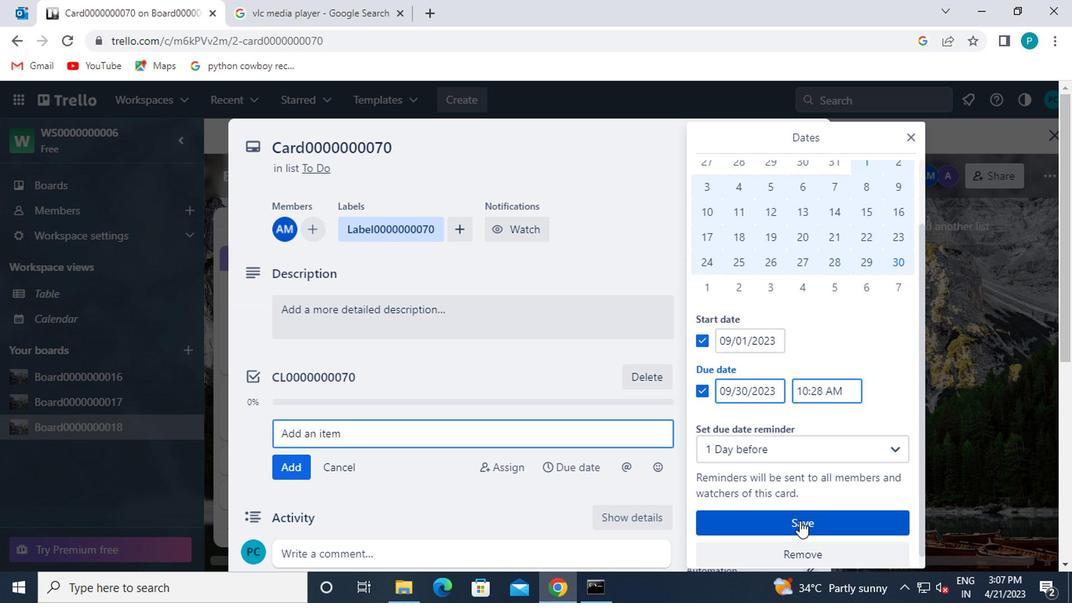 
Action: Mouse moved to (793, 522)
Screenshot: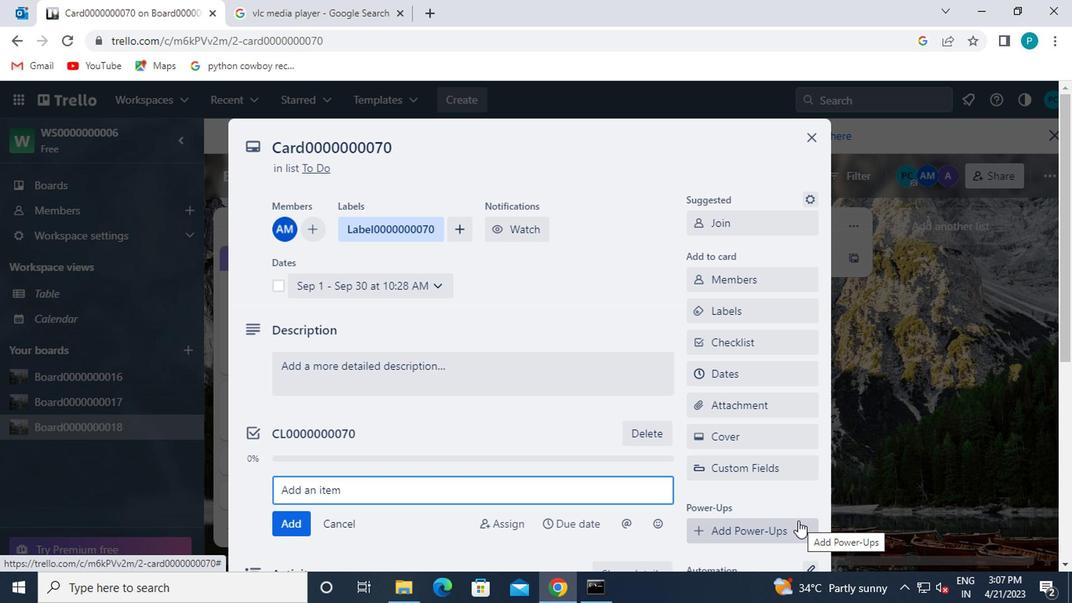 
